 Task: Add a condition where "Organization Is -" in recently solved tickets.
Action: Mouse moved to (251, 504)
Screenshot: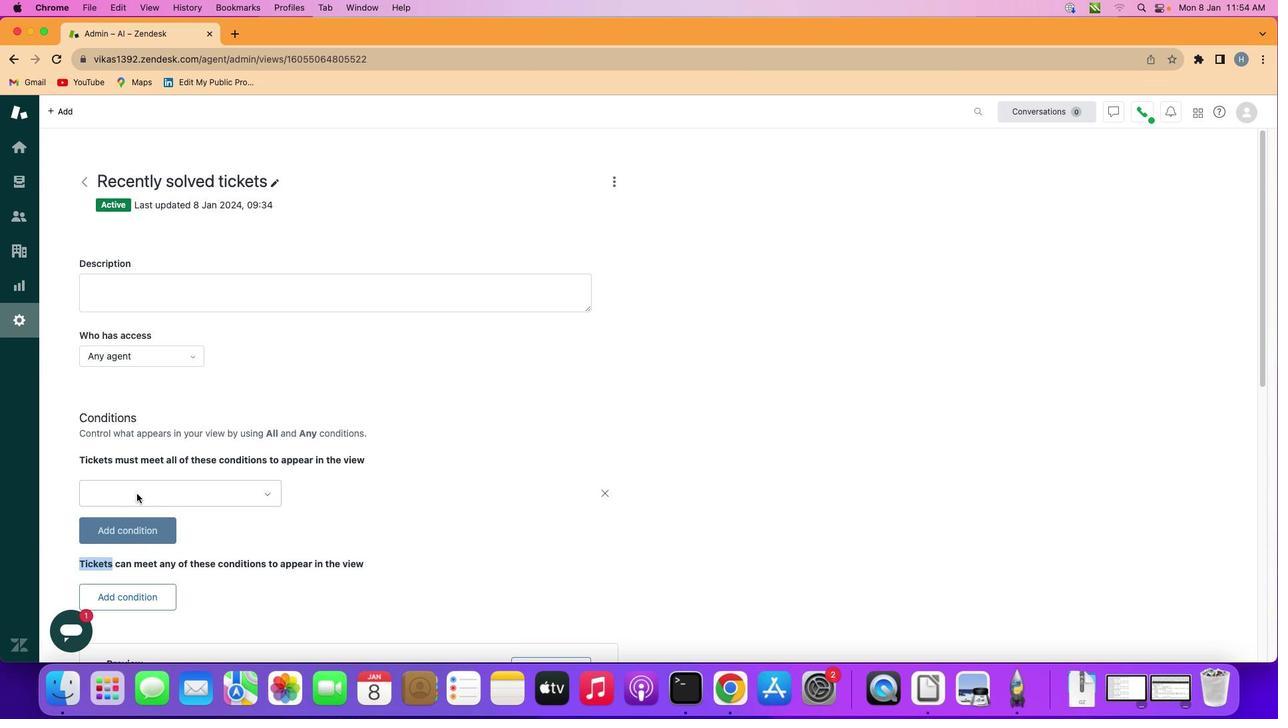 
Action: Mouse pressed left at (251, 504)
Screenshot: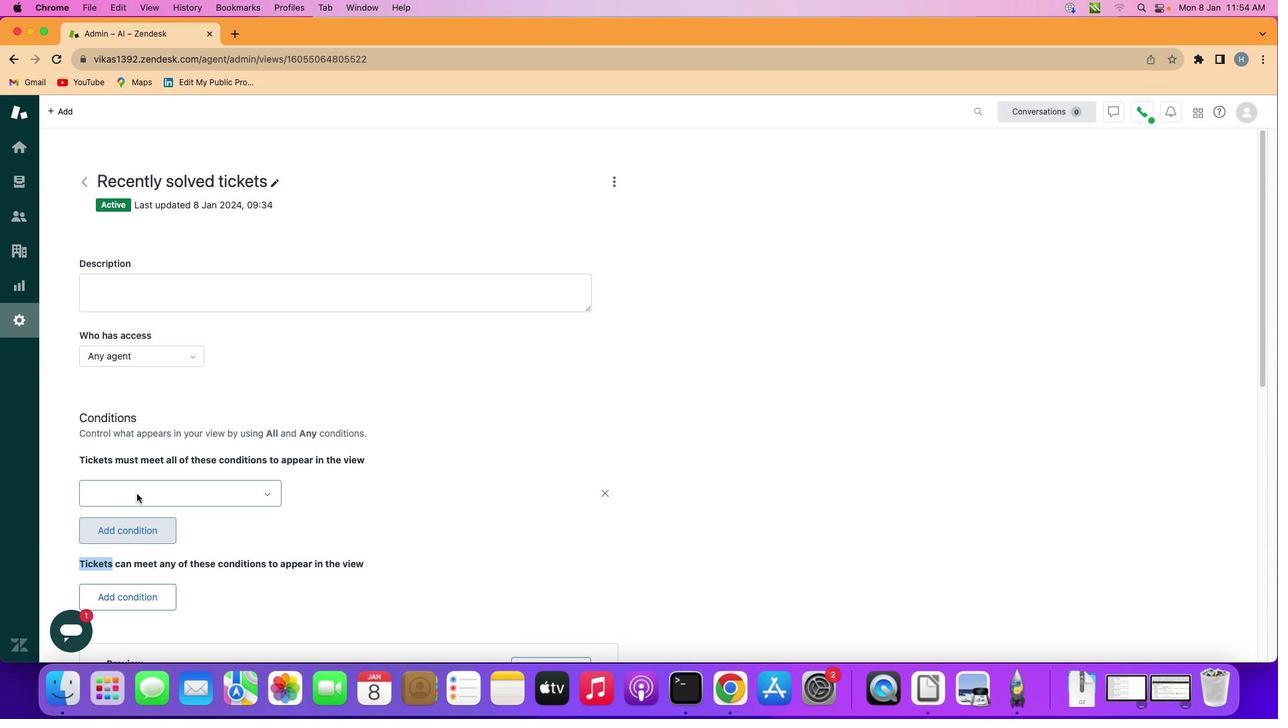 
Action: Mouse moved to (266, 504)
Screenshot: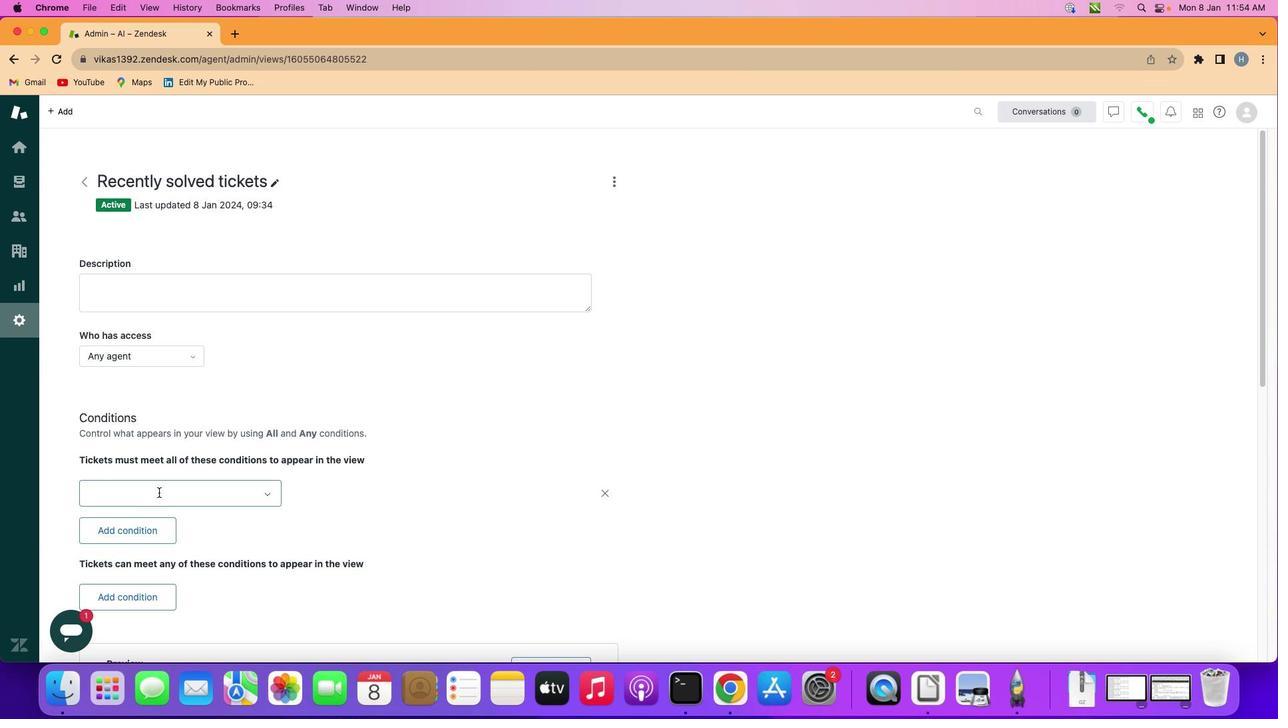 
Action: Mouse pressed left at (266, 504)
Screenshot: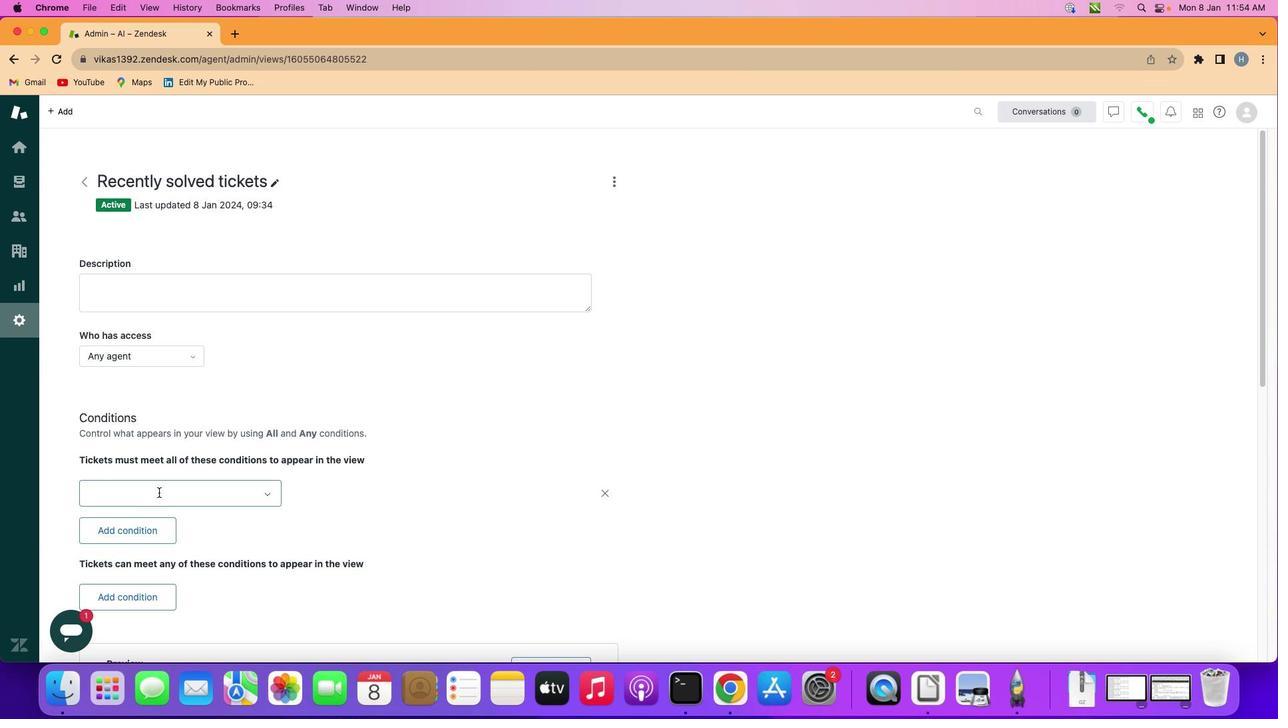 
Action: Mouse moved to (302, 468)
Screenshot: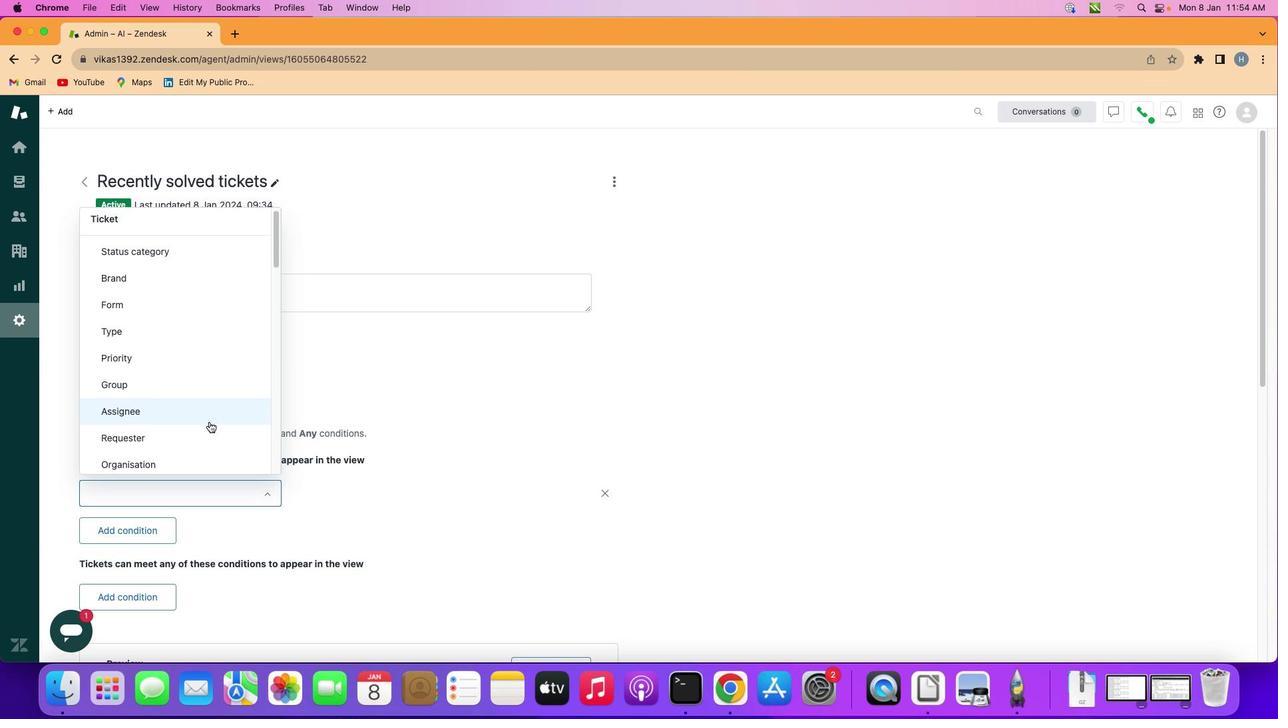 
Action: Mouse scrolled (302, 468) with delta (153, 254)
Screenshot: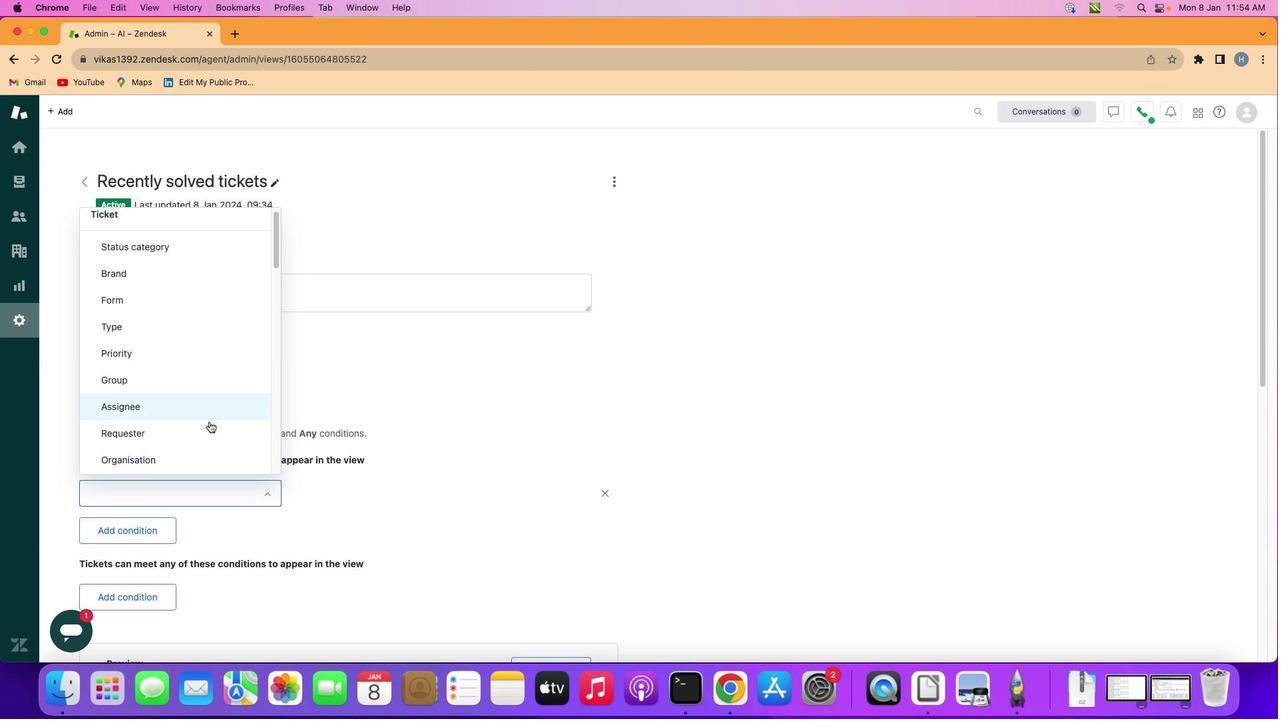 
Action: Mouse scrolled (302, 468) with delta (153, 254)
Screenshot: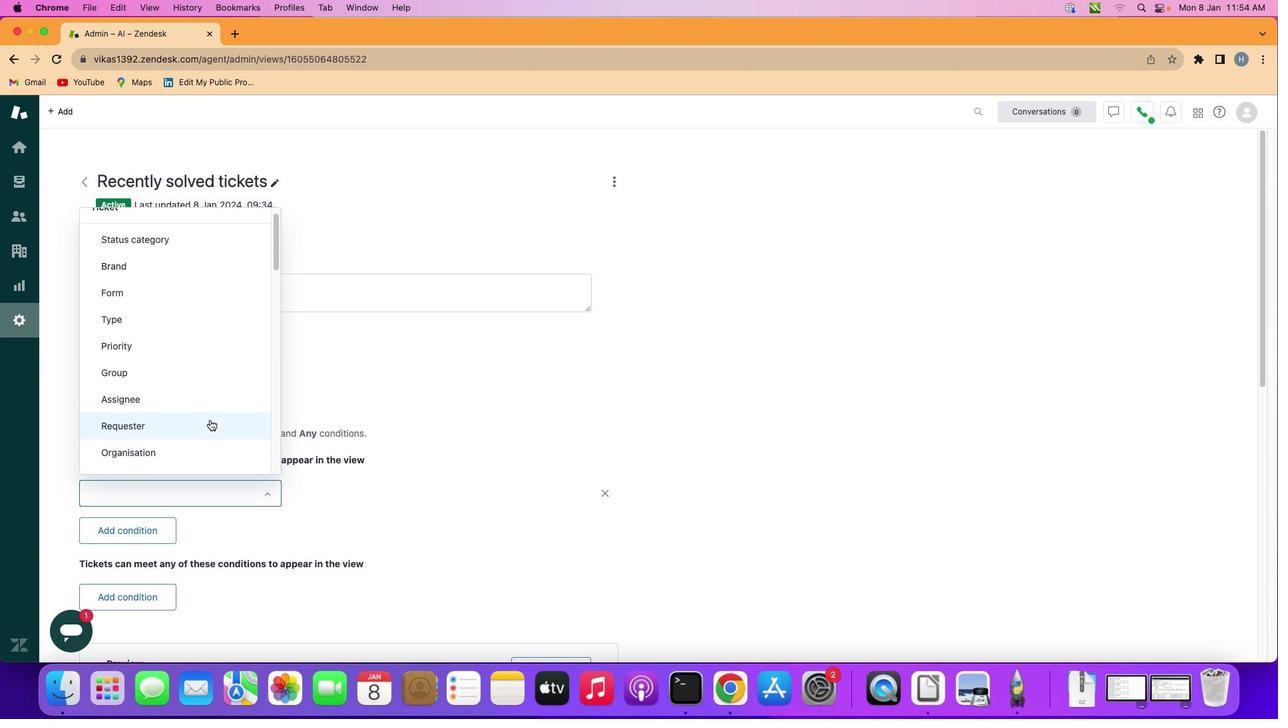 
Action: Mouse scrolled (302, 468) with delta (153, 254)
Screenshot: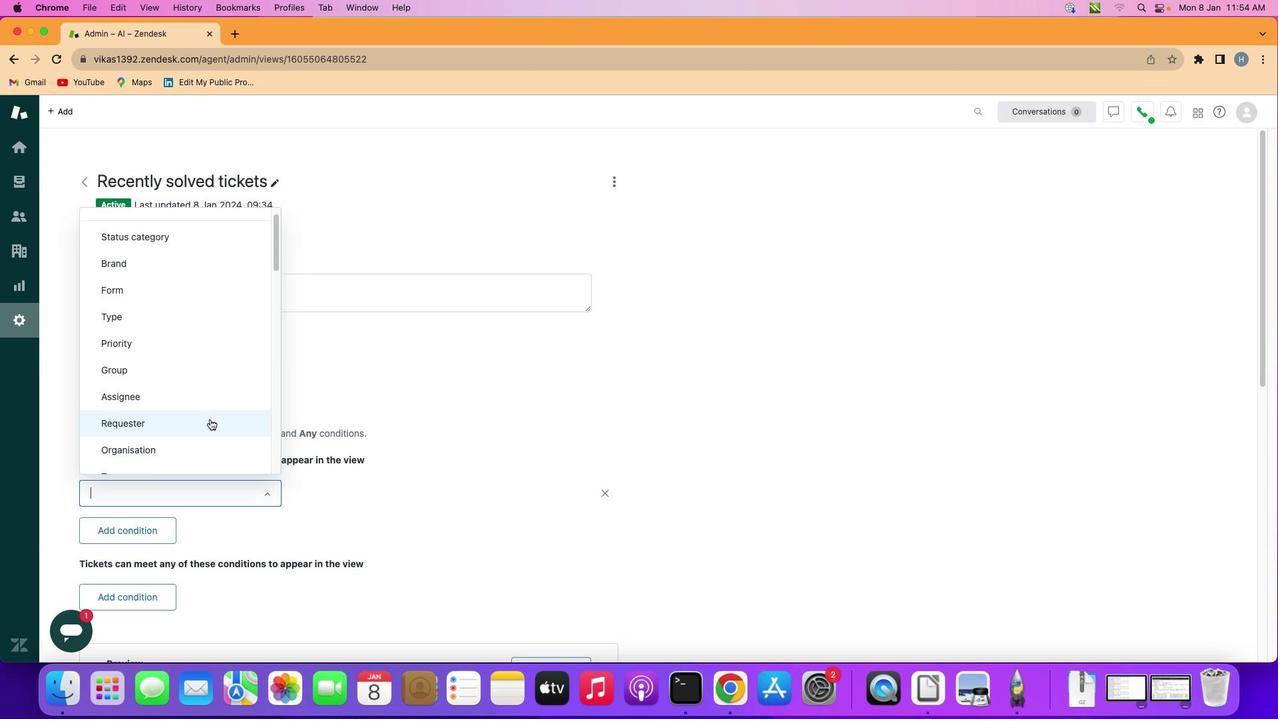
Action: Mouse moved to (302, 468)
Screenshot: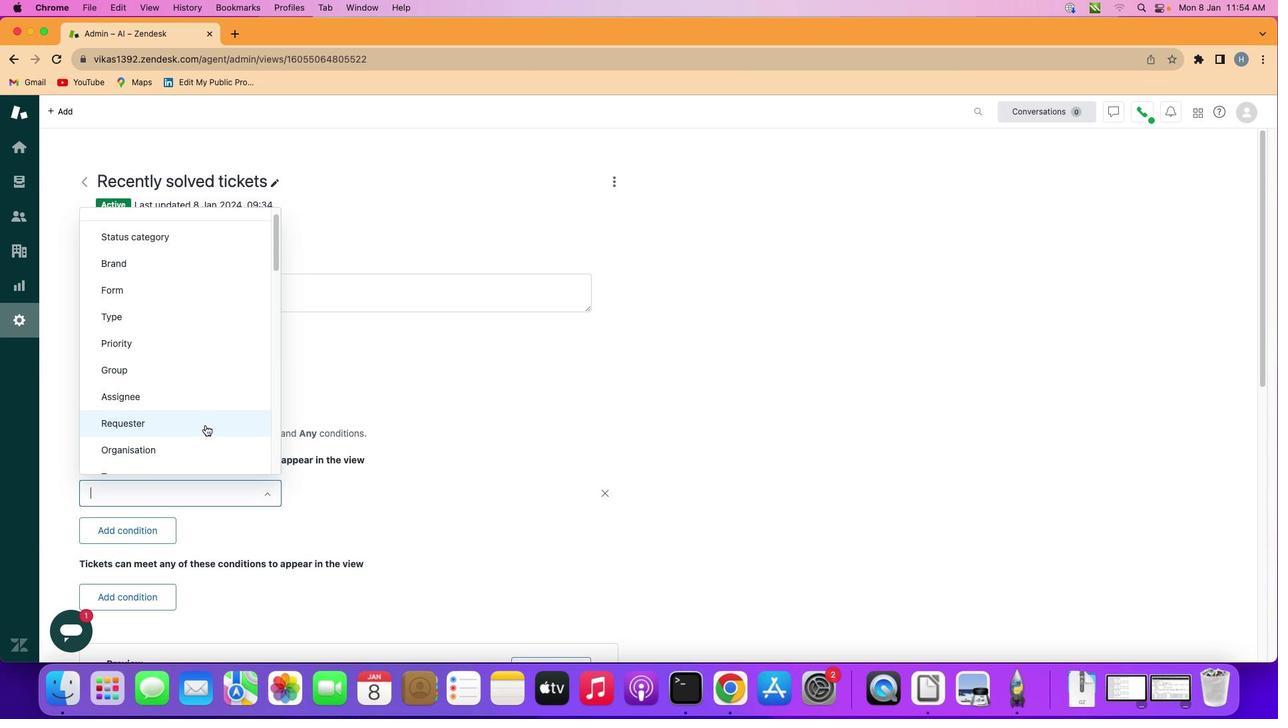 
Action: Mouse scrolled (302, 468) with delta (153, 254)
Screenshot: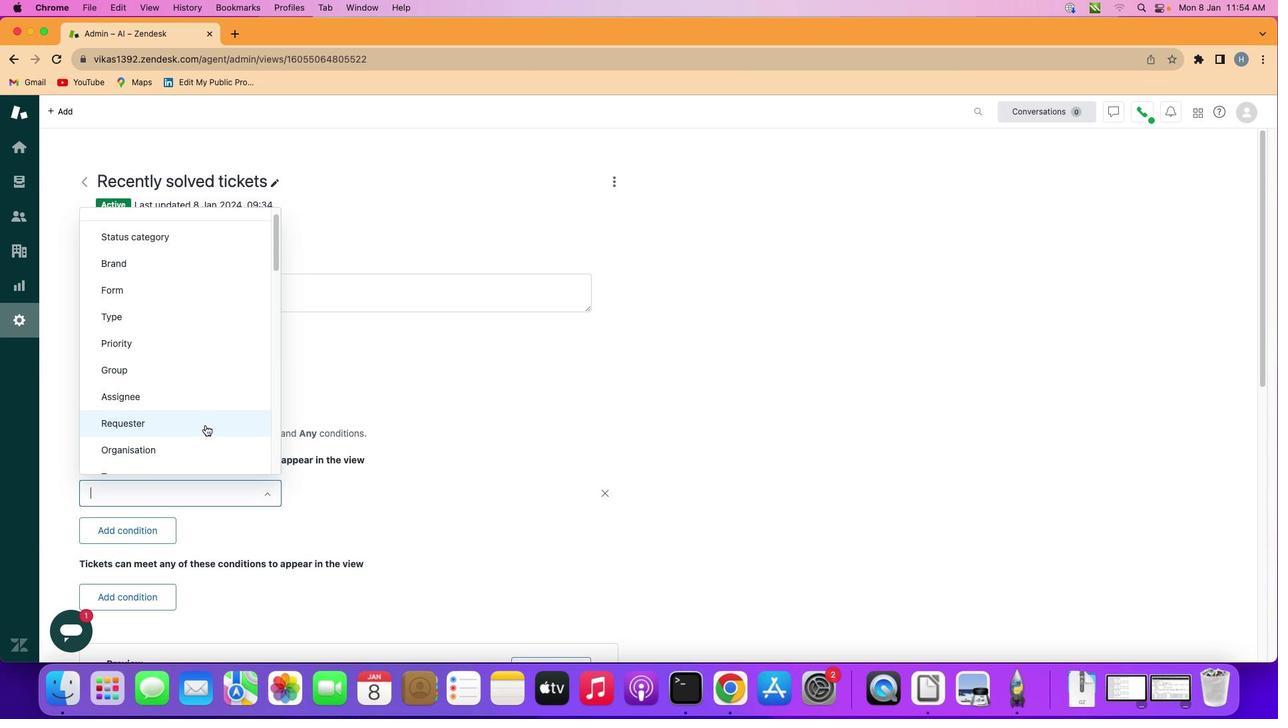 
Action: Mouse moved to (292, 479)
Screenshot: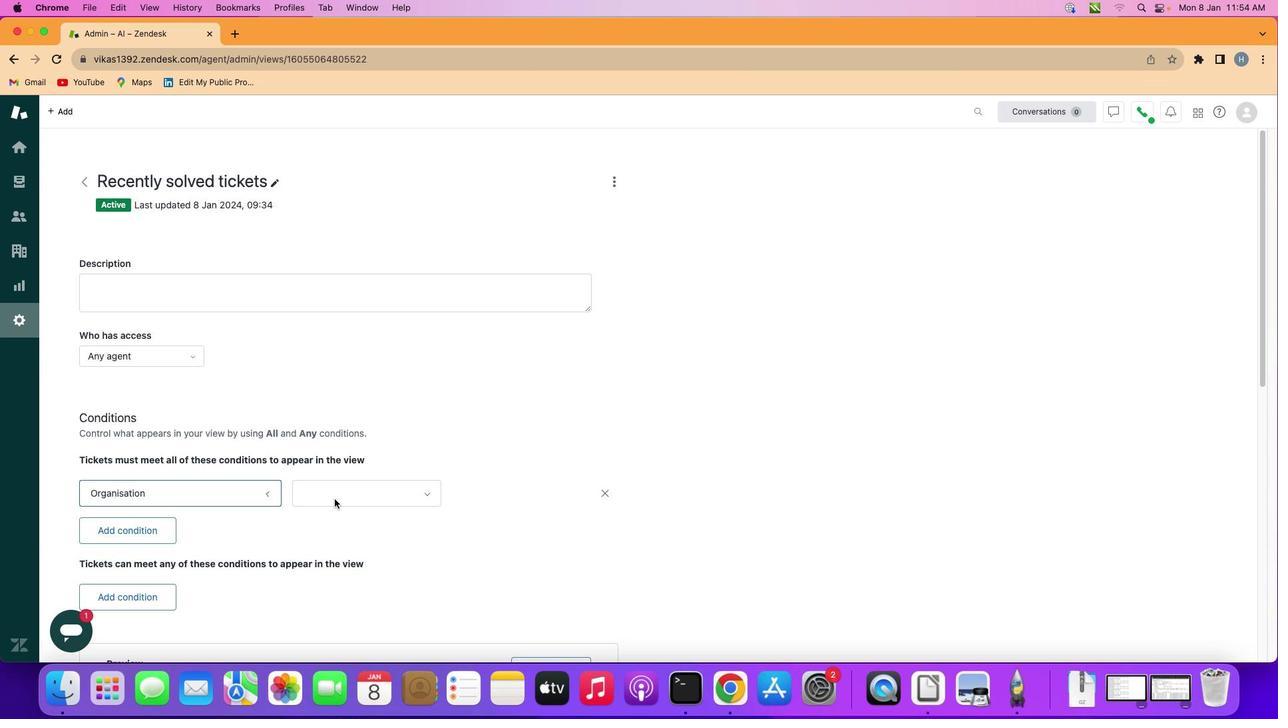 
Action: Mouse pressed left at (292, 479)
Screenshot: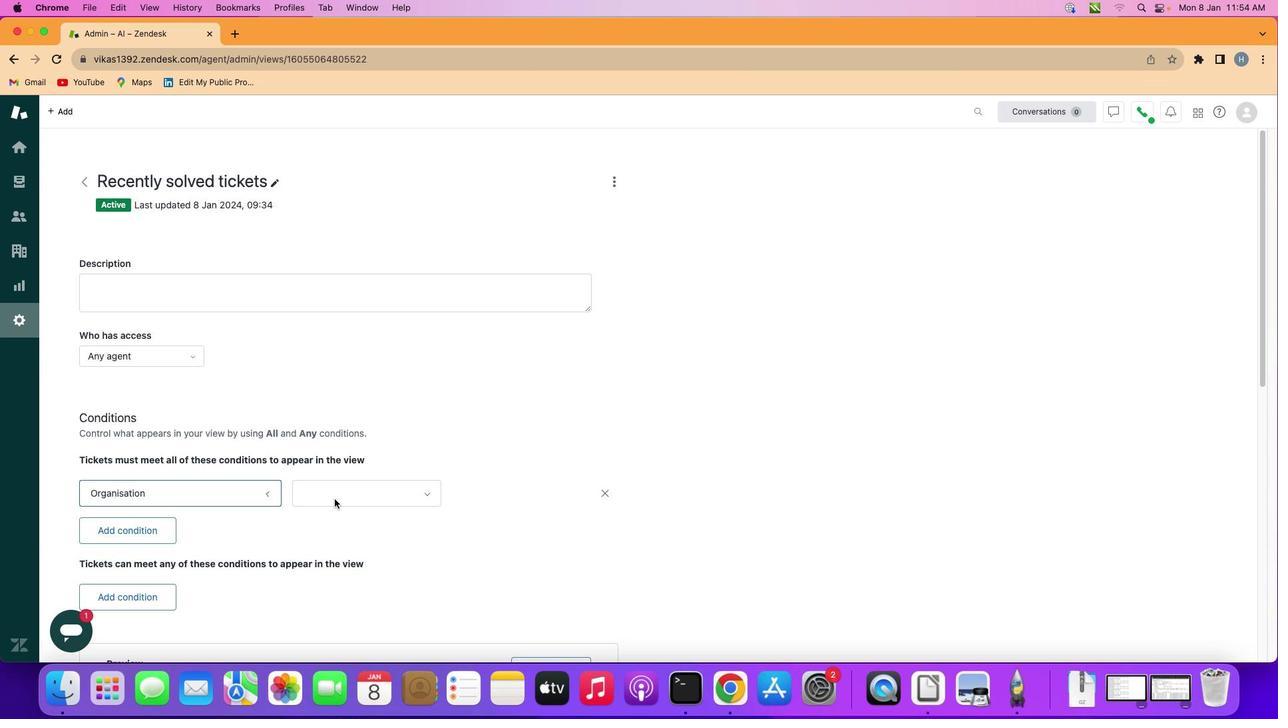
Action: Mouse moved to (412, 508)
Screenshot: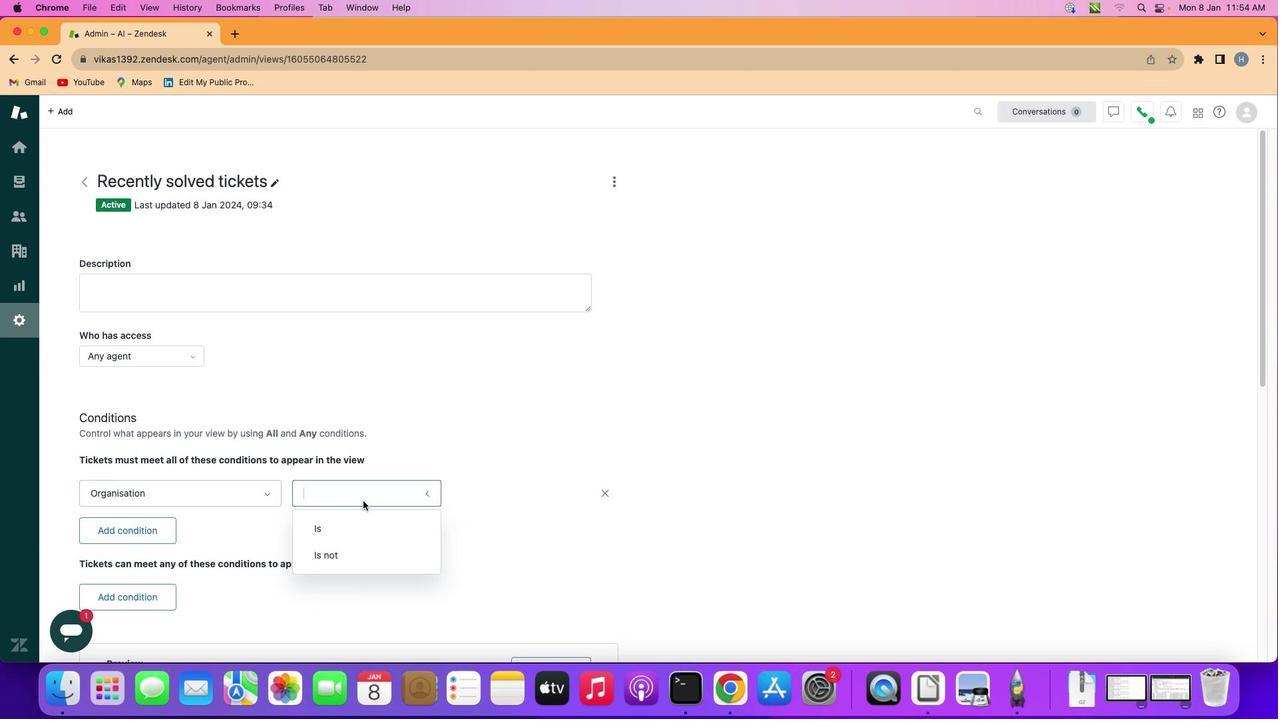 
Action: Mouse pressed left at (412, 508)
Screenshot: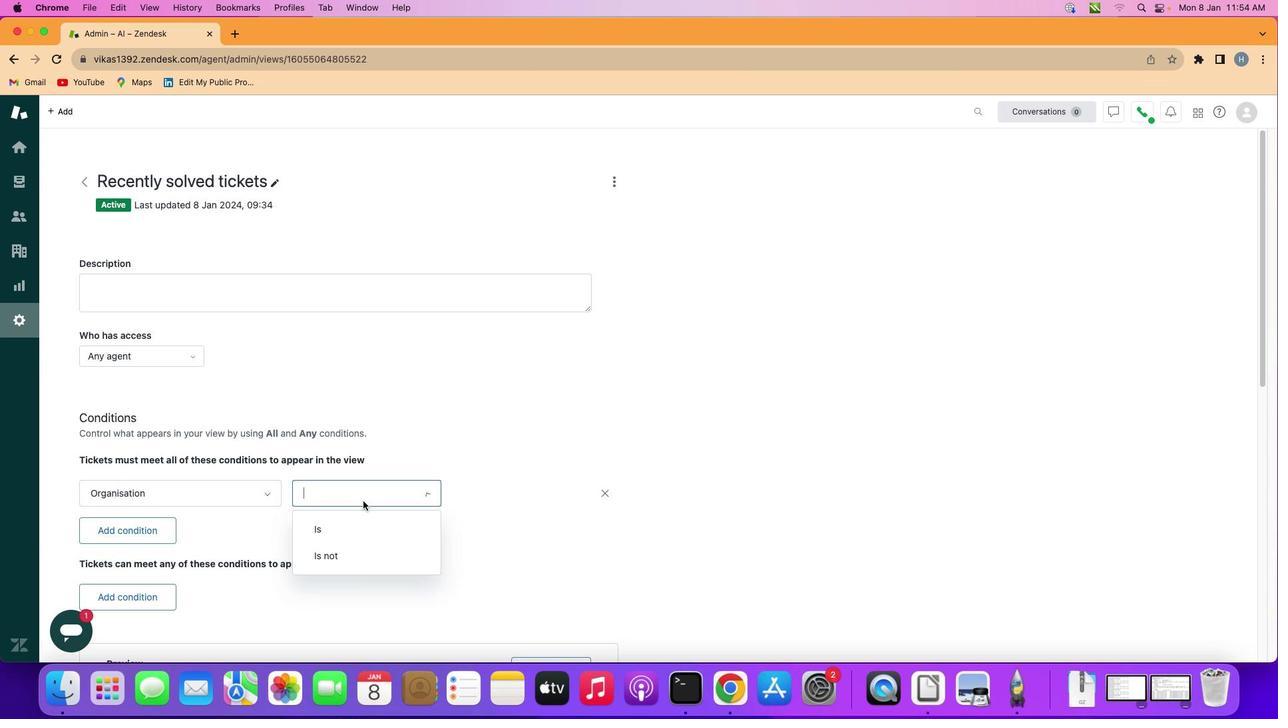 
Action: Mouse moved to (409, 514)
Screenshot: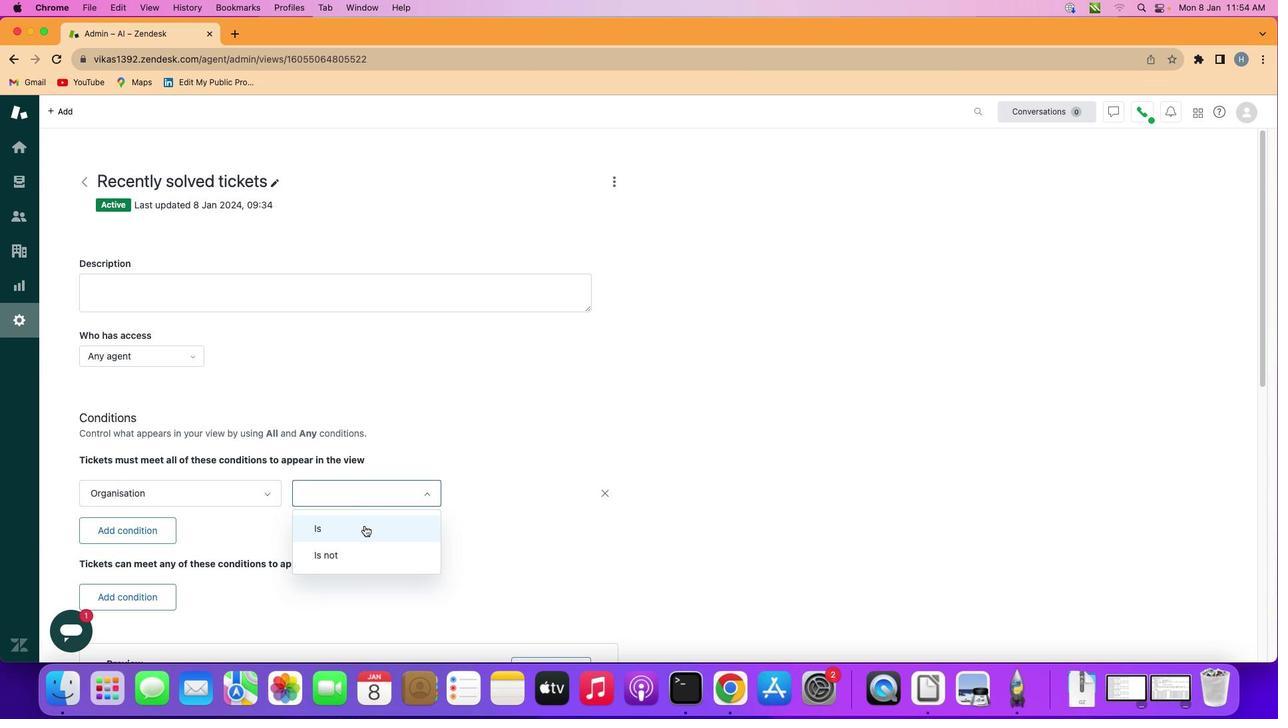 
Action: Mouse pressed left at (409, 514)
Screenshot: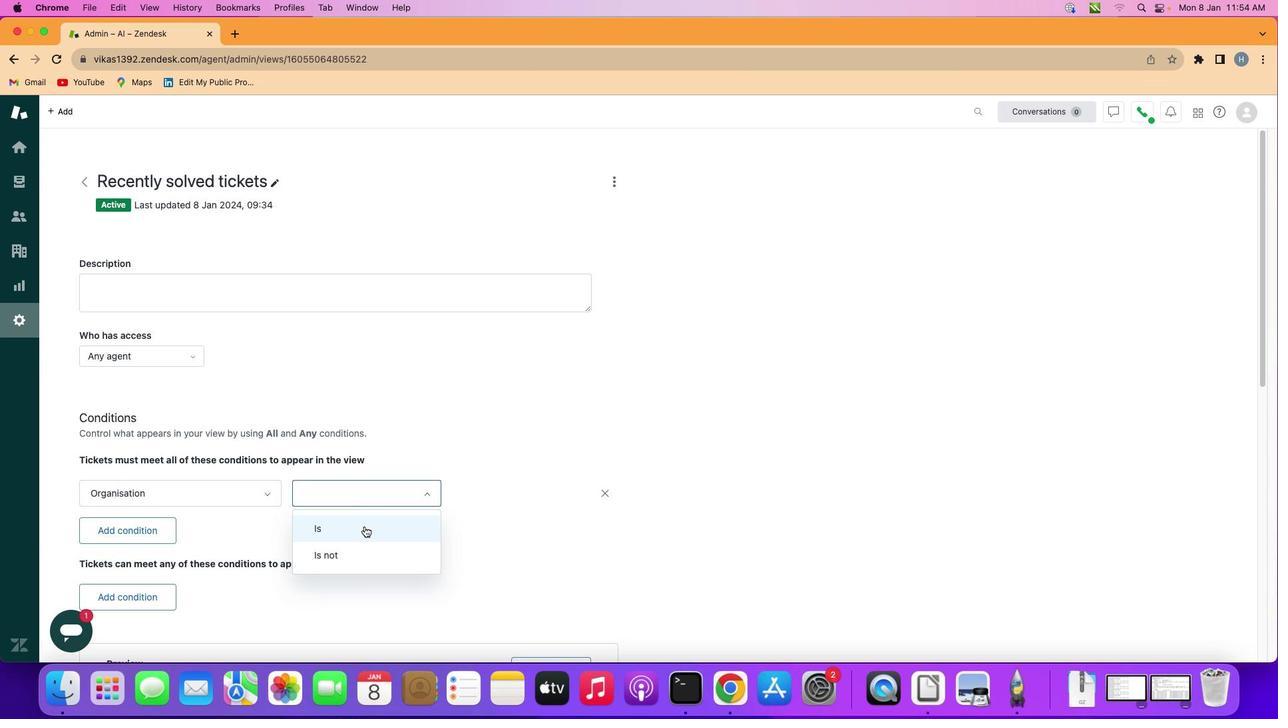 
Action: Mouse moved to (412, 521)
Screenshot: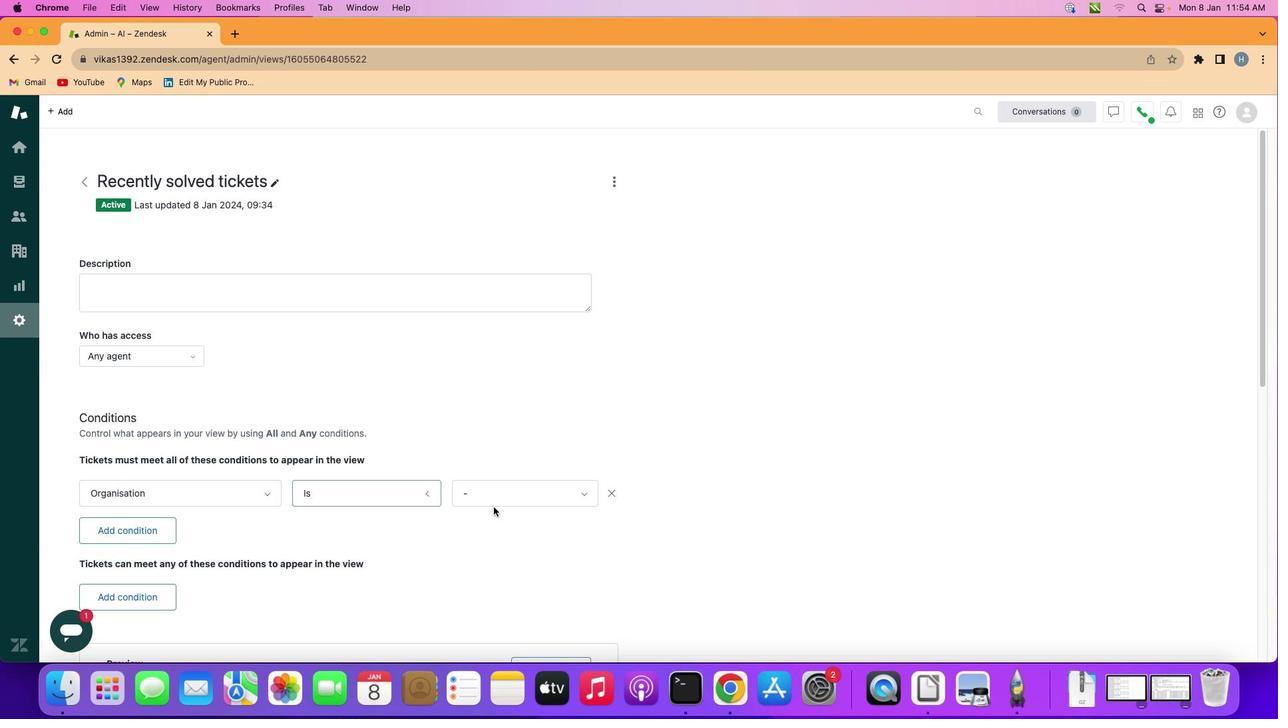 
Action: Mouse pressed left at (412, 521)
Screenshot: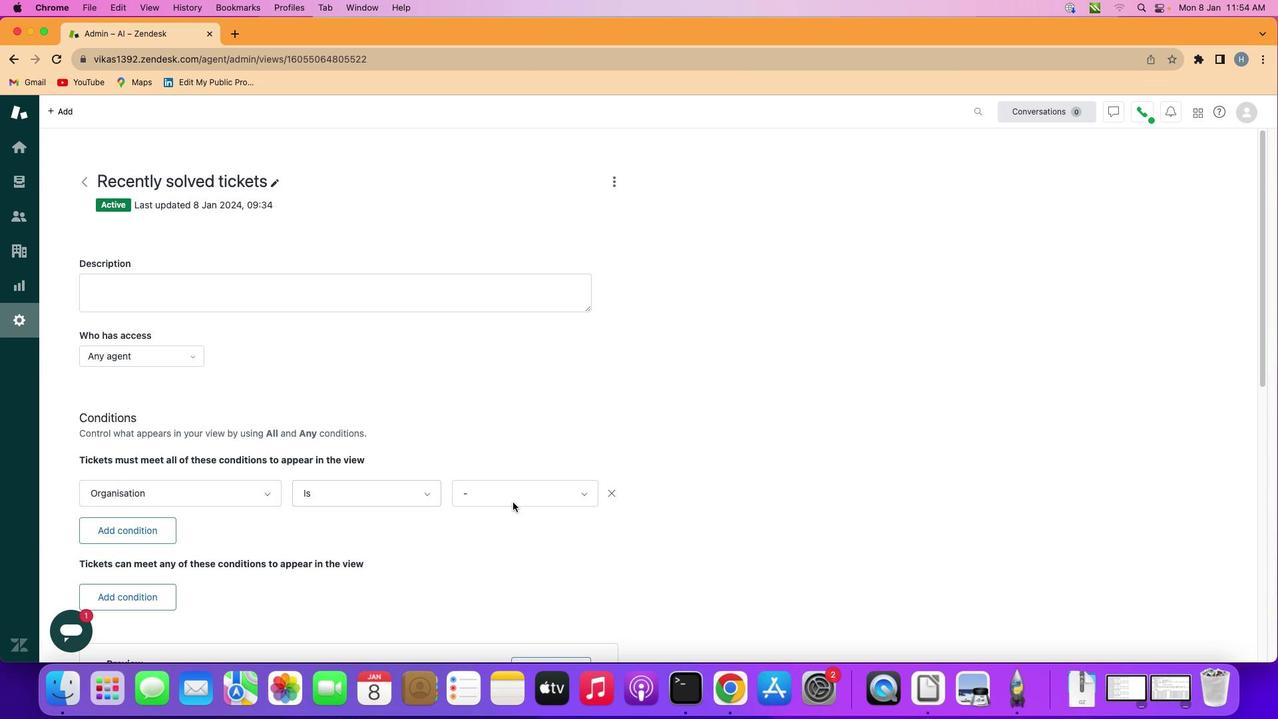 
Action: Mouse moved to (518, 508)
Screenshot: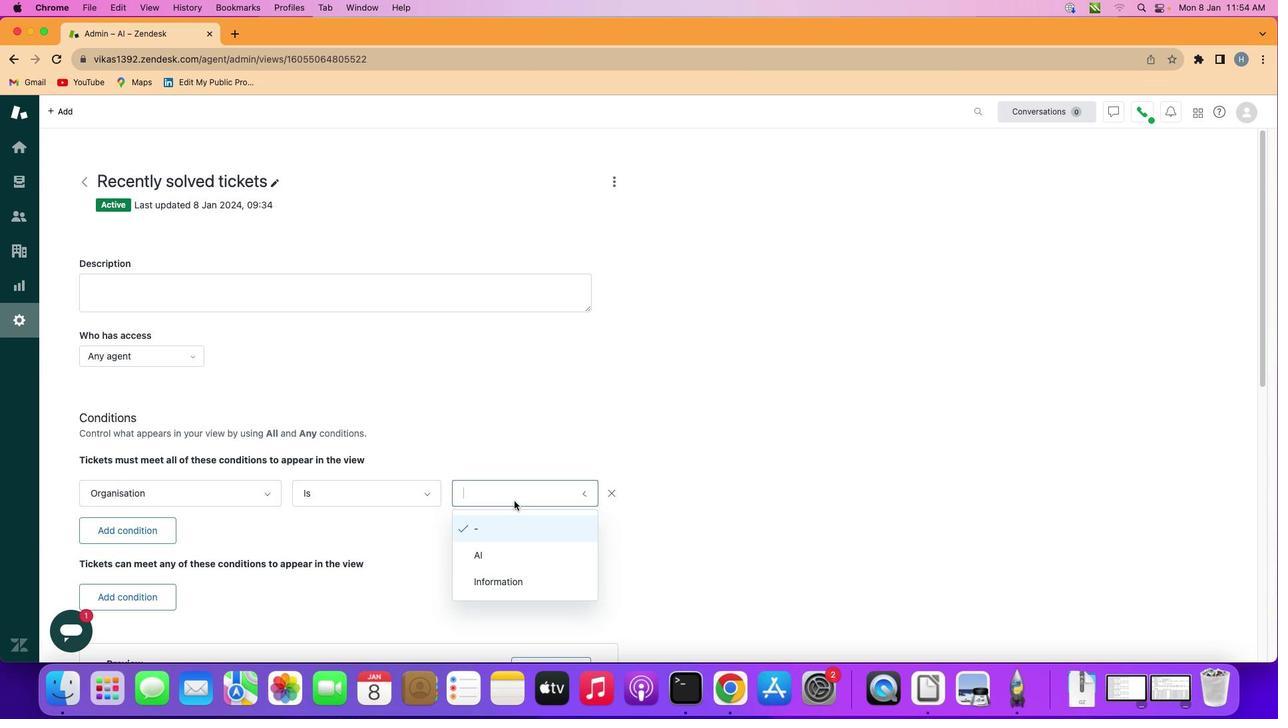 
Action: Mouse pressed left at (518, 508)
Screenshot: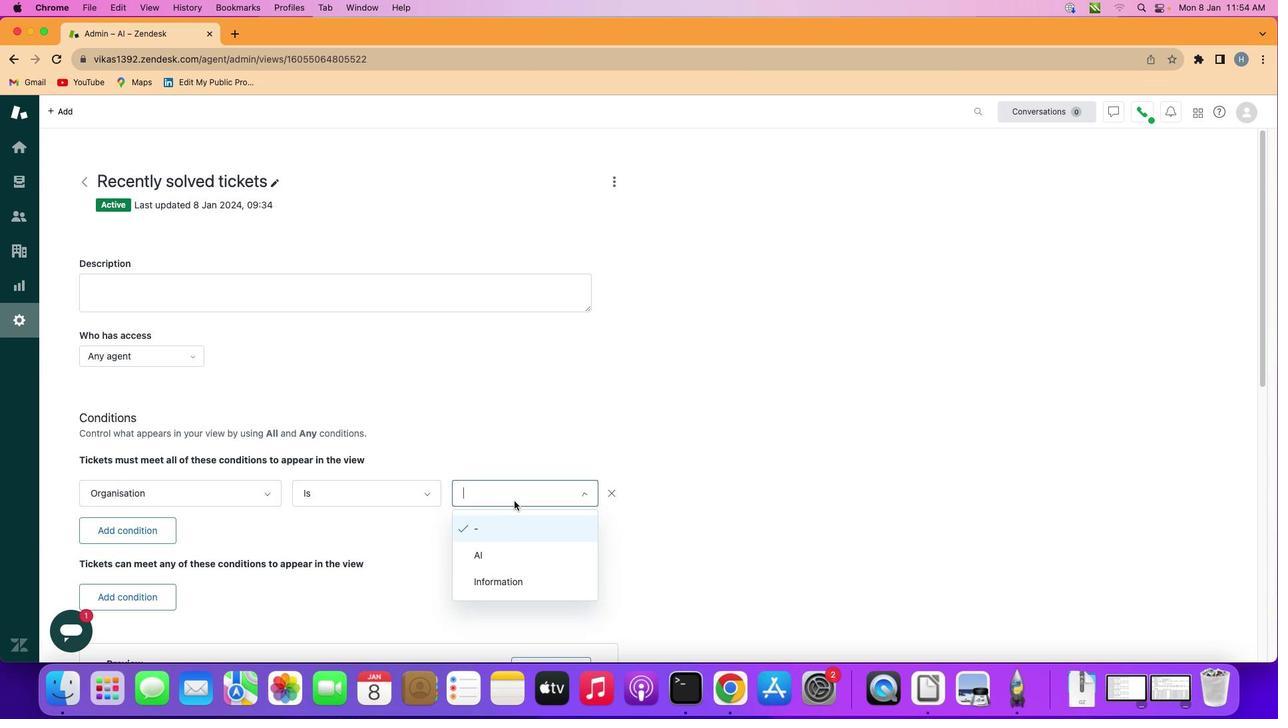 
Action: Mouse moved to (519, 523)
Screenshot: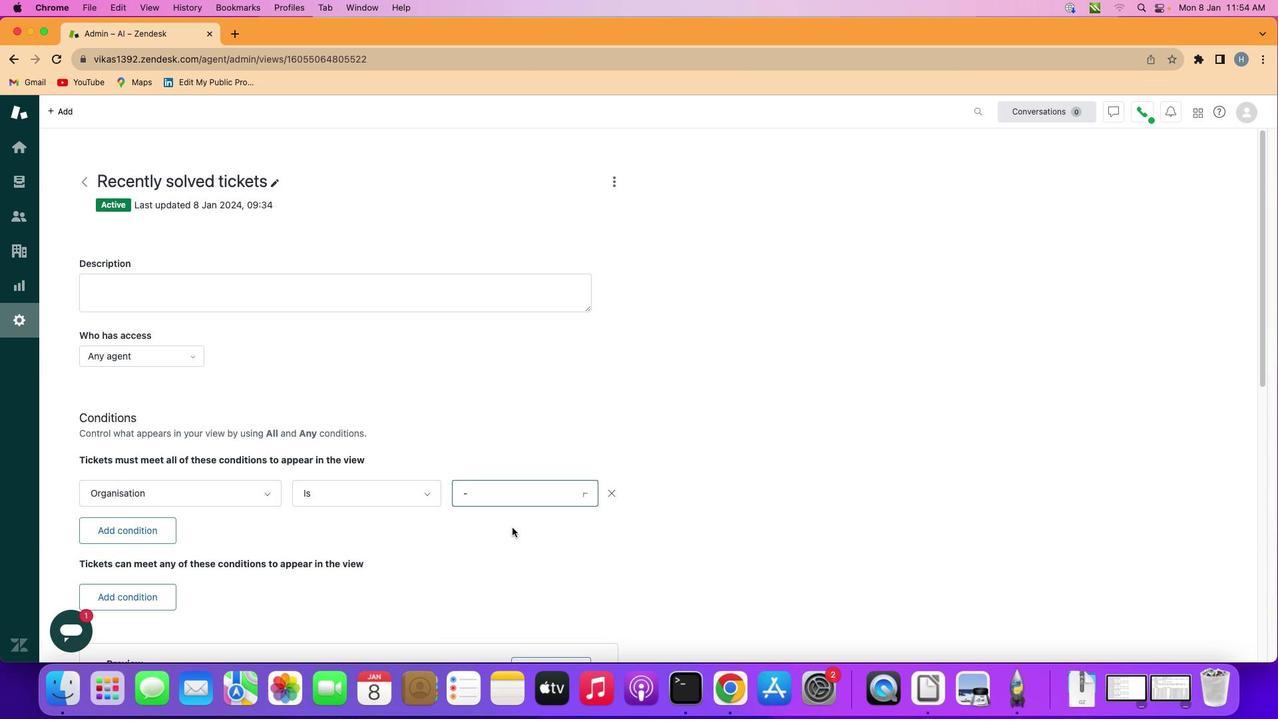 
Action: Mouse pressed left at (519, 523)
Screenshot: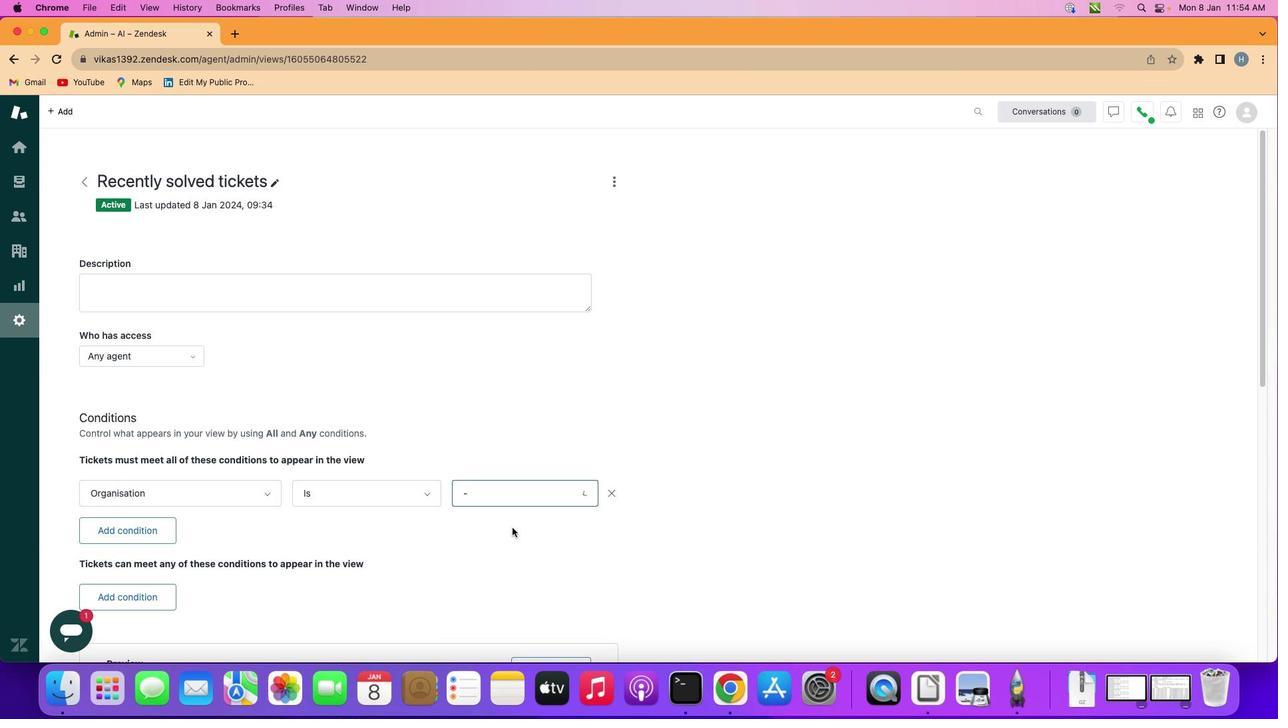
Action: Mouse moved to (519, 521)
Screenshot: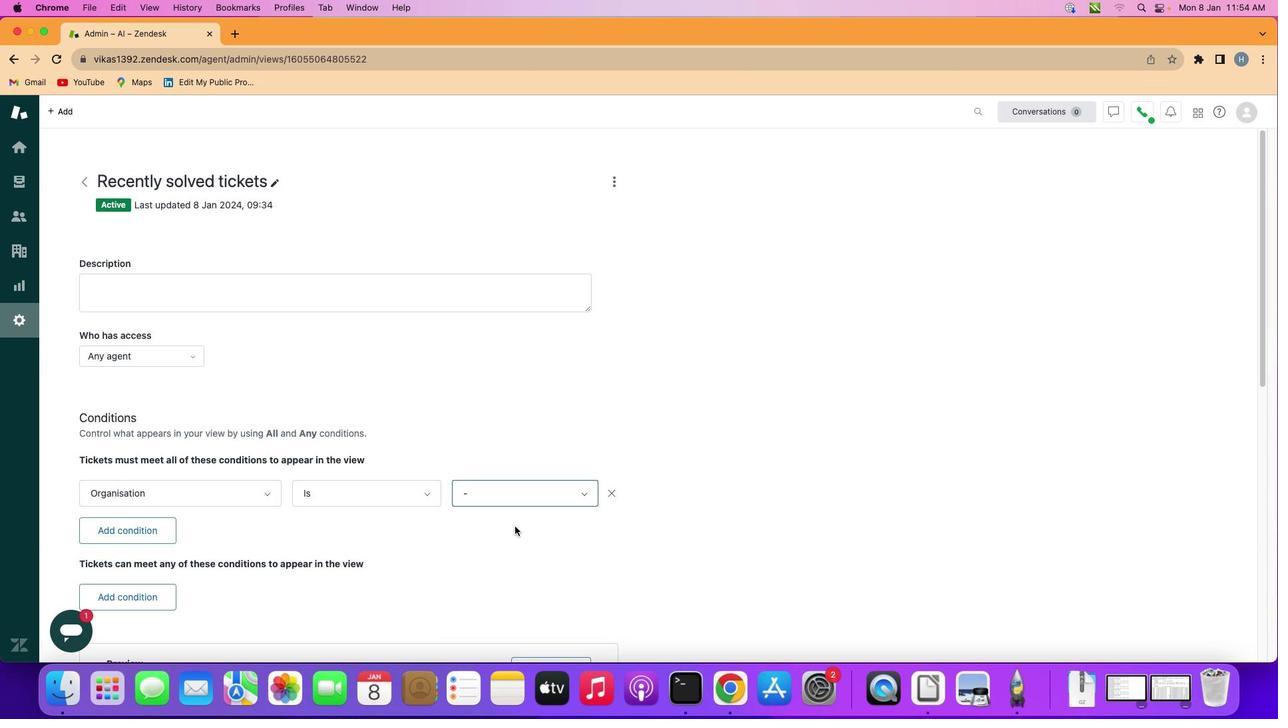 
